 Task: View the activated campaigns created by the user
Action: Mouse moved to (147, 162)
Screenshot: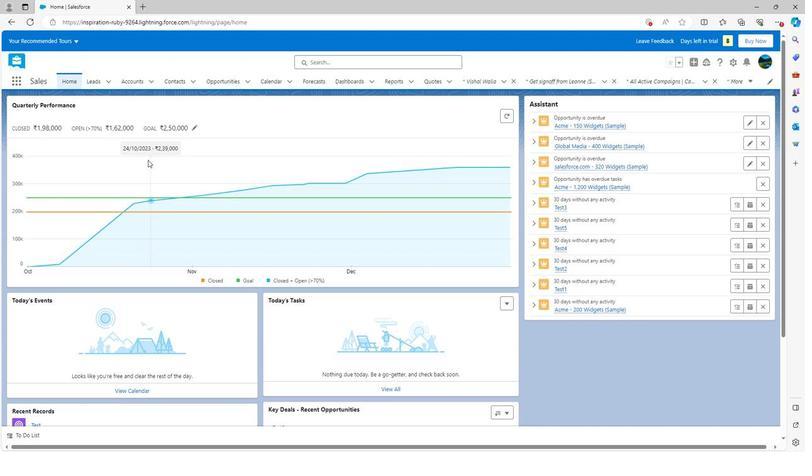 
Action: Mouse scrolled (147, 161) with delta (0, 0)
Screenshot: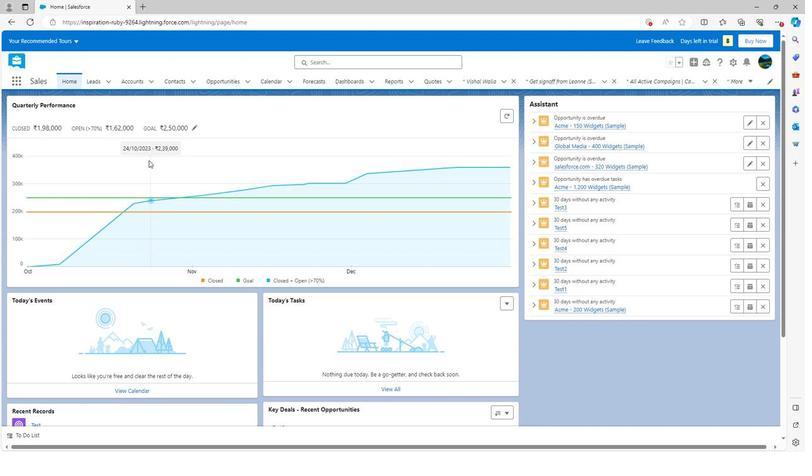 
Action: Mouse scrolled (147, 161) with delta (0, 0)
Screenshot: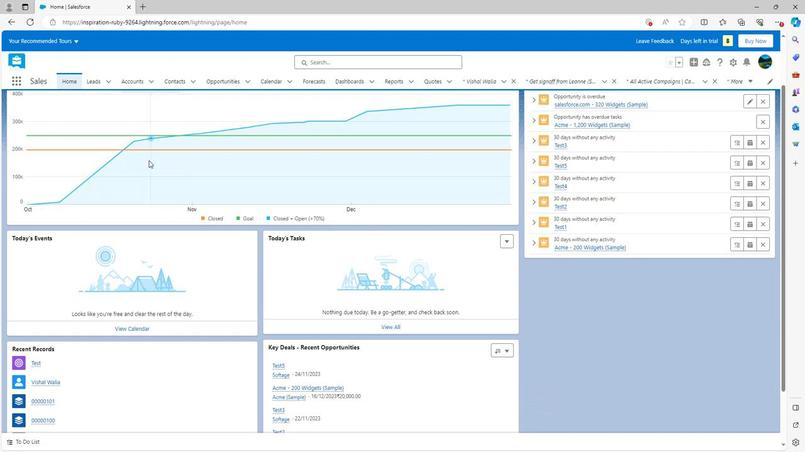 
Action: Mouse scrolled (147, 161) with delta (0, 0)
Screenshot: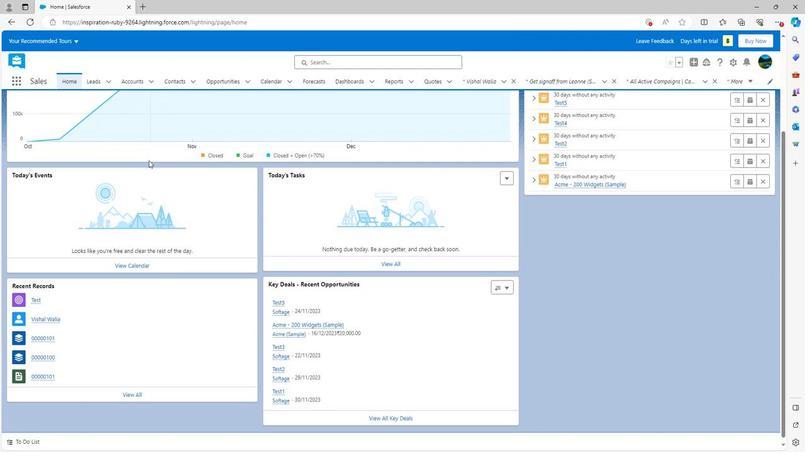 
Action: Mouse scrolled (147, 162) with delta (0, 0)
Screenshot: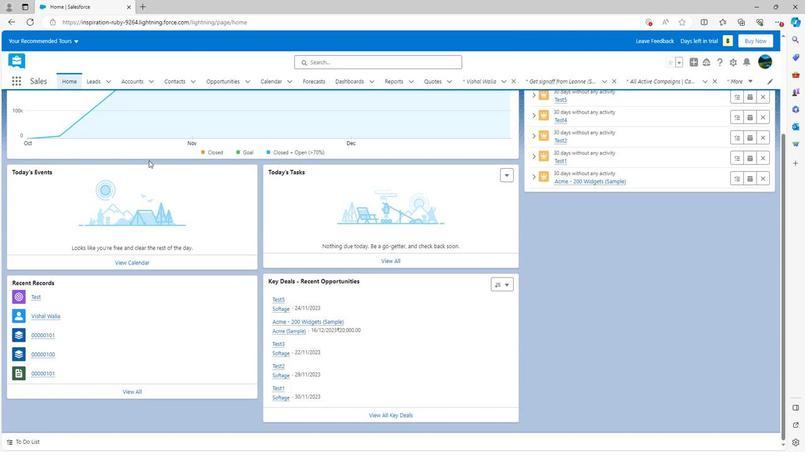 
Action: Mouse scrolled (147, 162) with delta (0, 0)
Screenshot: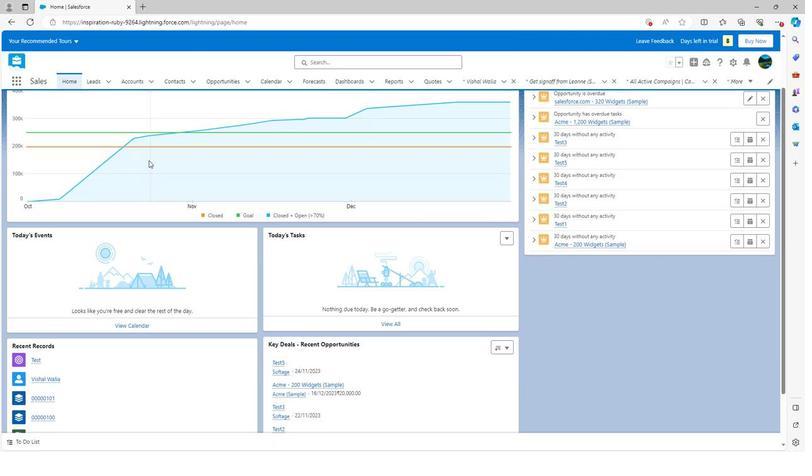 
Action: Mouse scrolled (147, 162) with delta (0, 0)
Screenshot: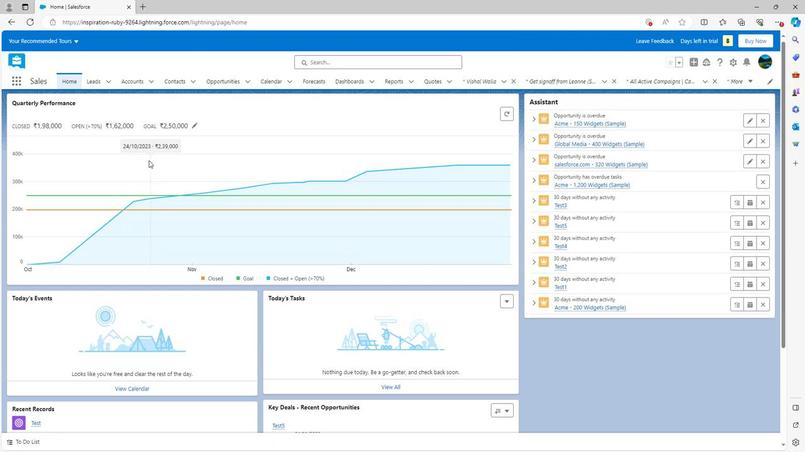 
Action: Mouse moved to (685, 82)
Screenshot: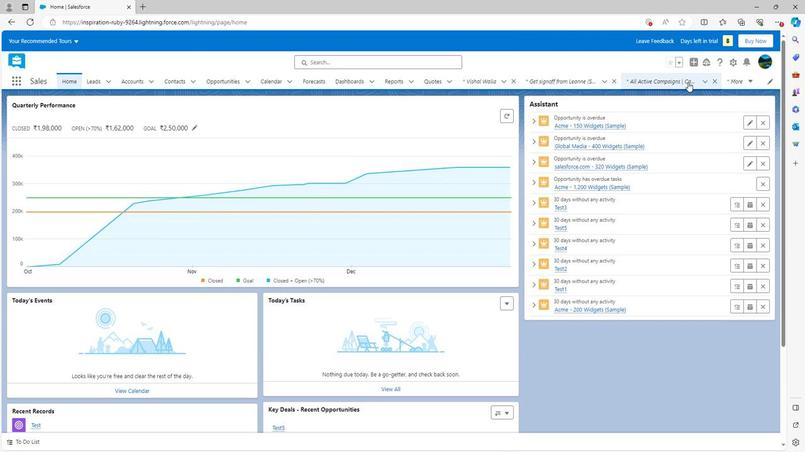 
Action: Mouse pressed left at (685, 82)
Screenshot: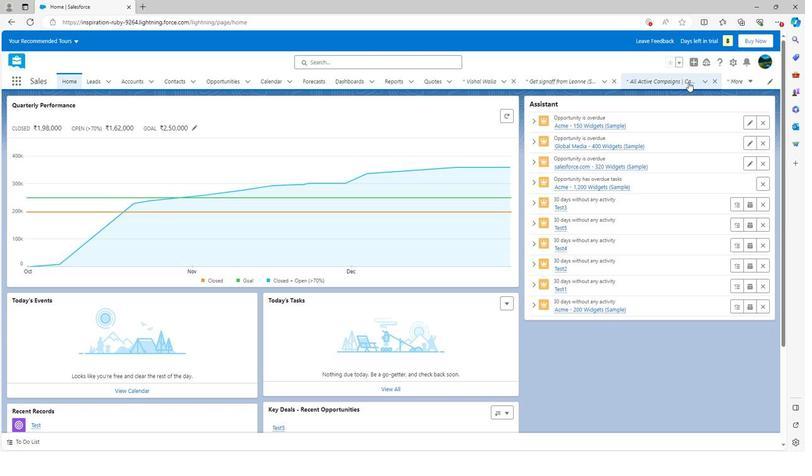 
Action: Mouse moved to (125, 111)
Screenshot: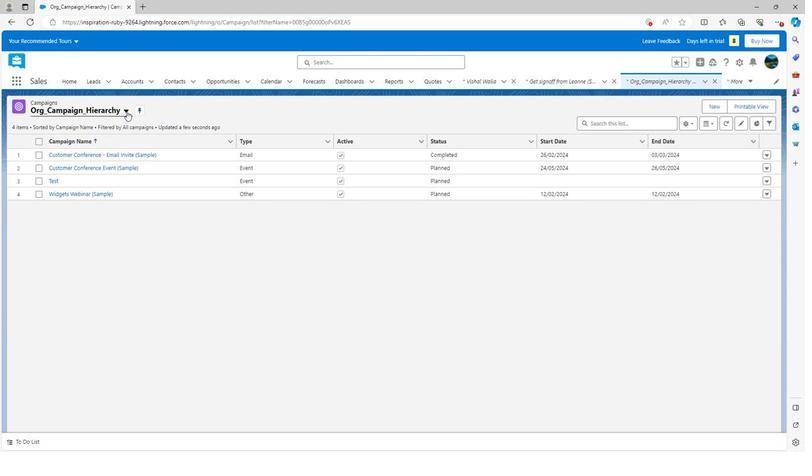 
Action: Mouse pressed left at (125, 111)
Screenshot: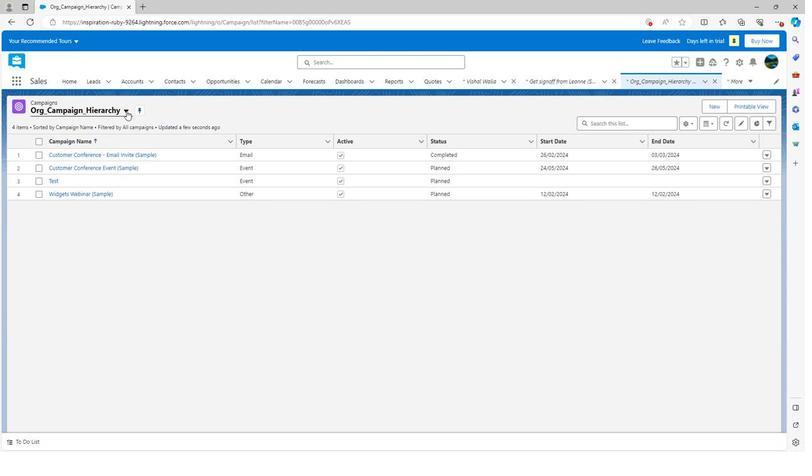 
Action: Mouse moved to (91, 156)
Screenshot: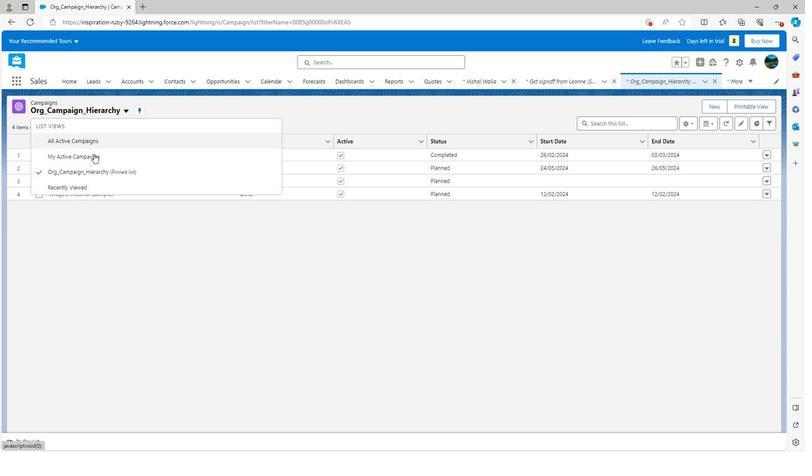 
Action: Mouse pressed left at (91, 156)
Screenshot: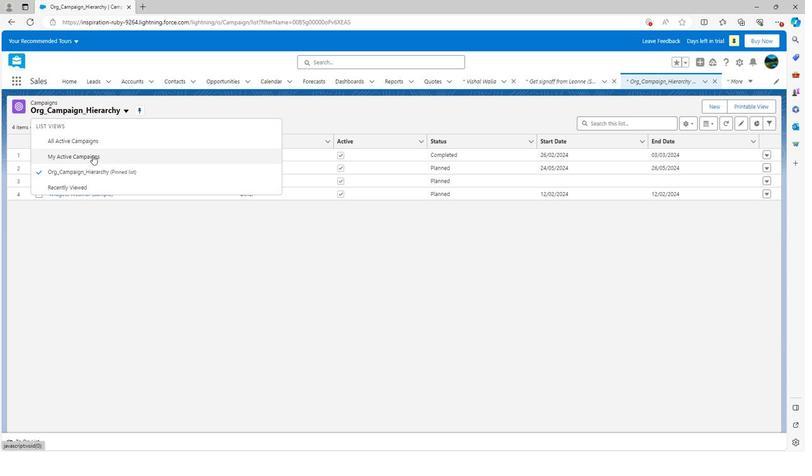 
Action: Mouse moved to (637, 193)
Screenshot: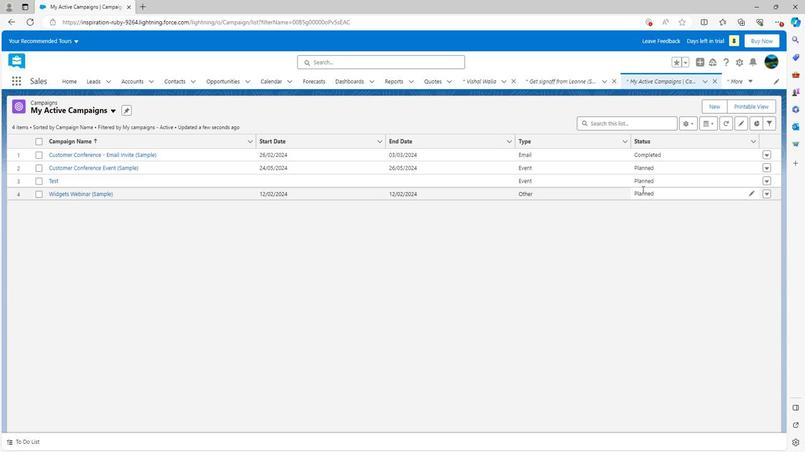 
